 Task: Create a due date automation trigger when advanced on, on the wednesday before a card is due add dates due in in more than 1 days at 11:00 AM.
Action: Mouse moved to (1084, 79)
Screenshot: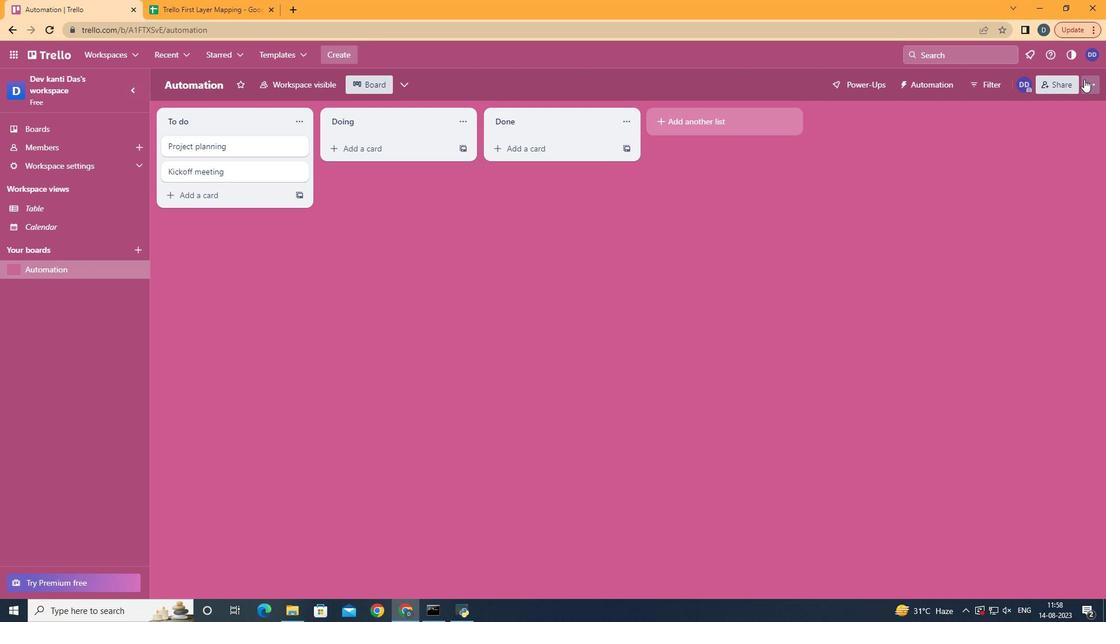 
Action: Mouse pressed left at (1084, 79)
Screenshot: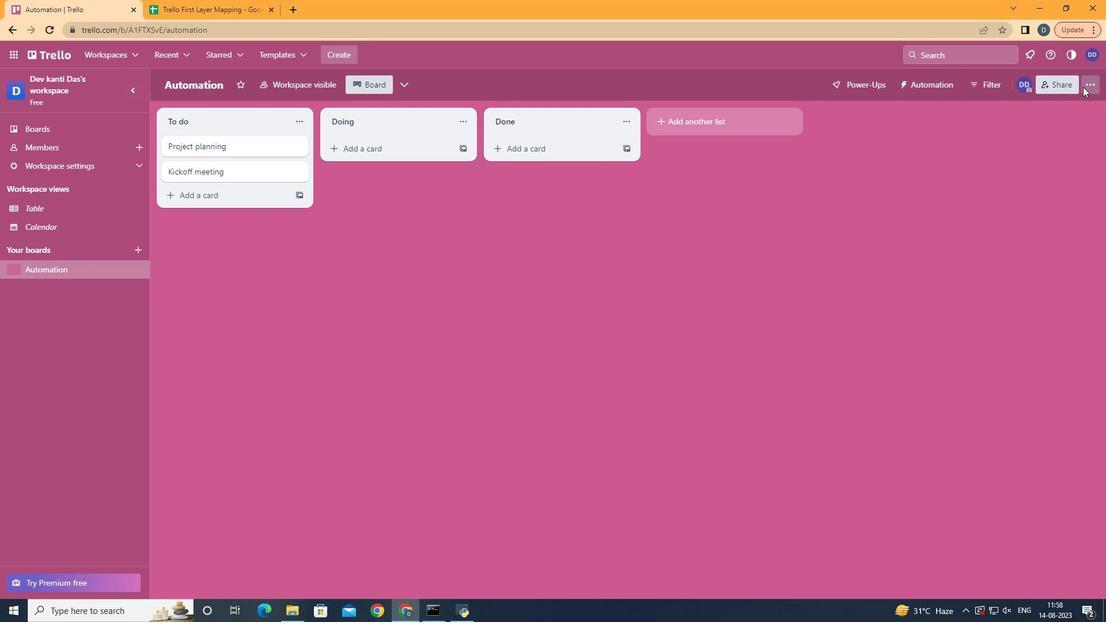 
Action: Mouse moved to (1018, 243)
Screenshot: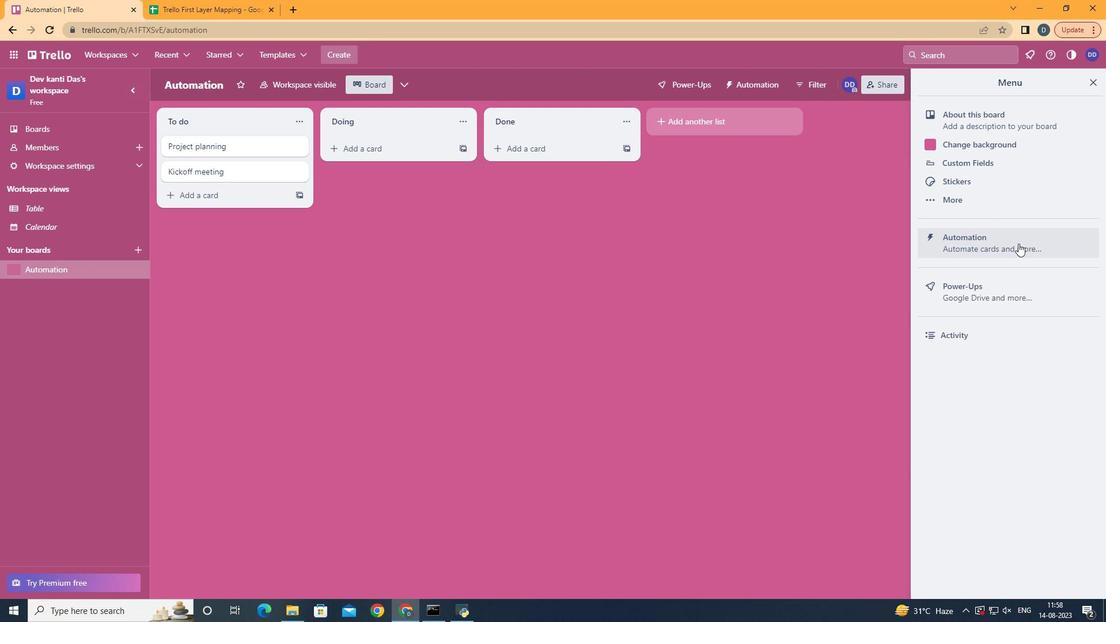 
Action: Mouse pressed left at (1018, 243)
Screenshot: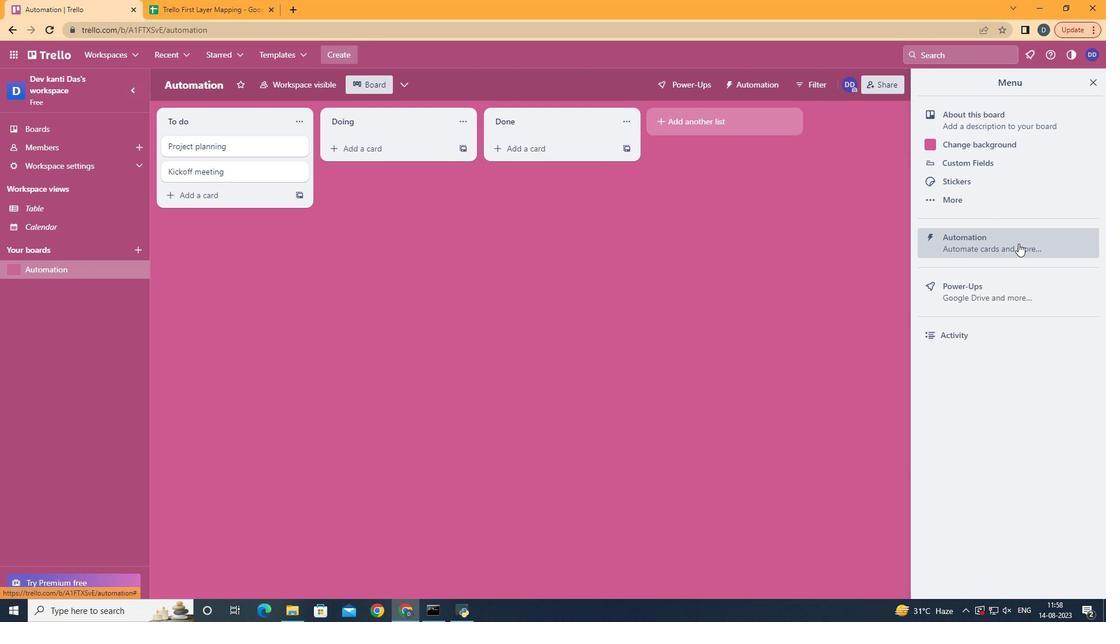 
Action: Mouse moved to (222, 228)
Screenshot: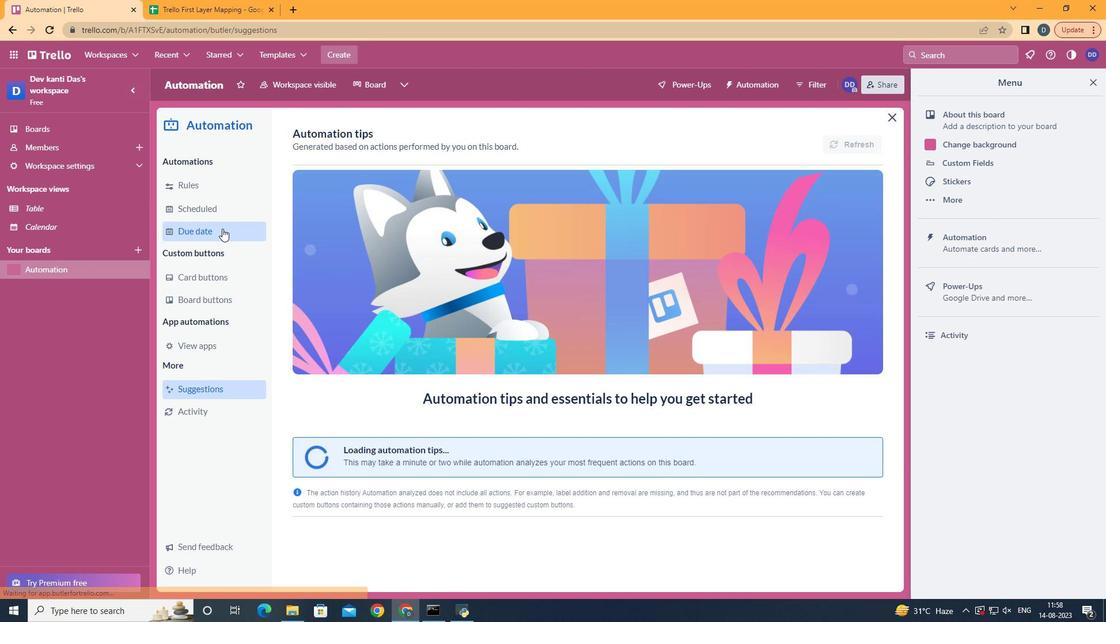
Action: Mouse pressed left at (222, 228)
Screenshot: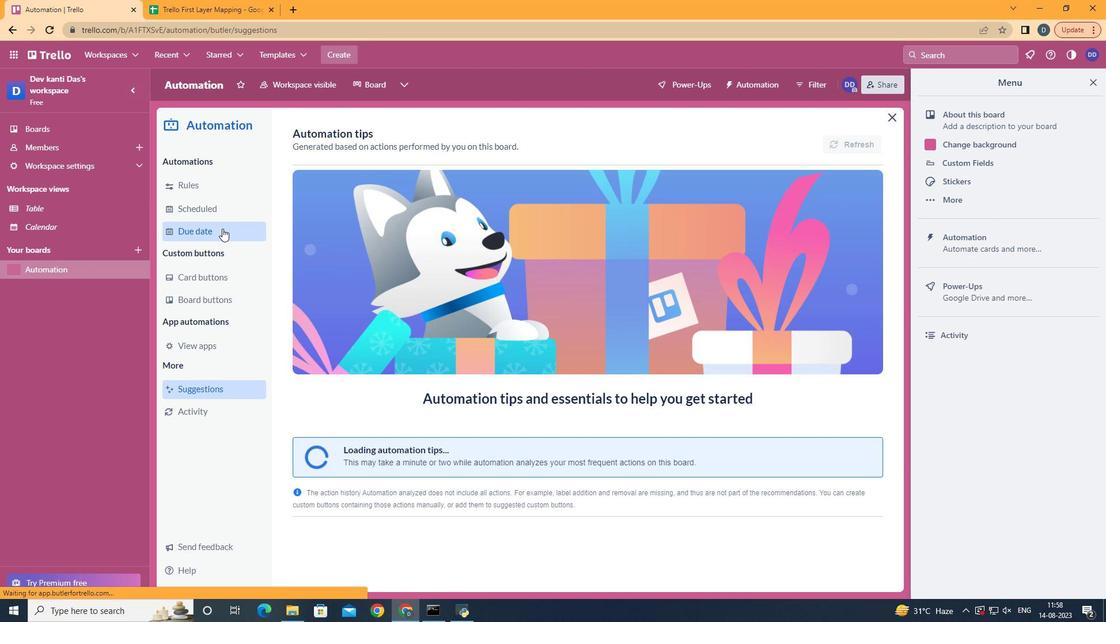 
Action: Mouse moved to (808, 139)
Screenshot: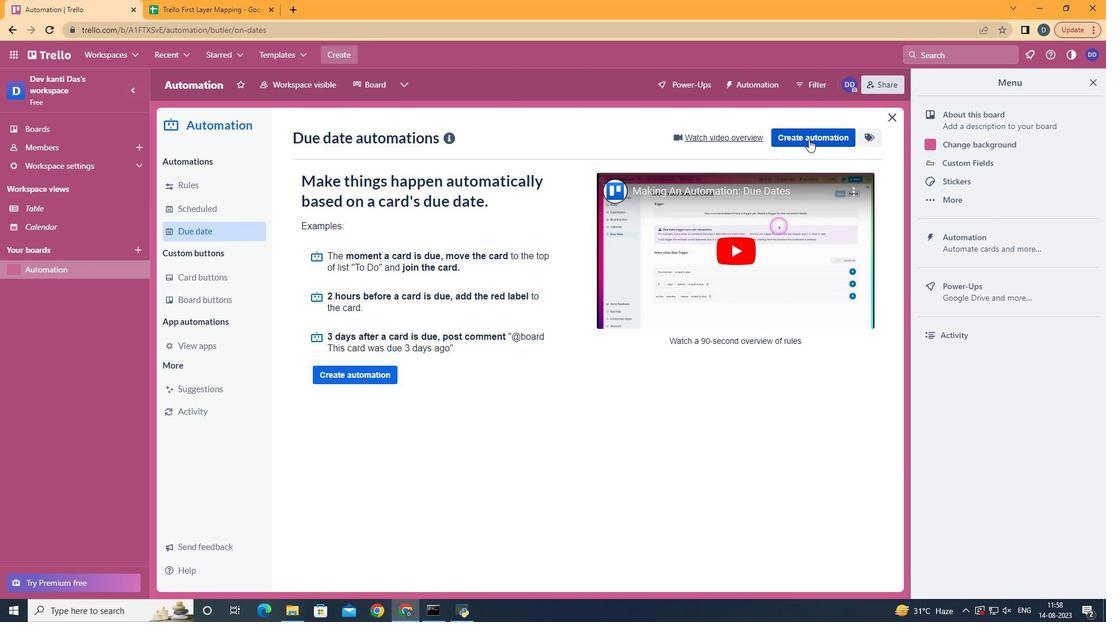 
Action: Mouse pressed left at (808, 139)
Screenshot: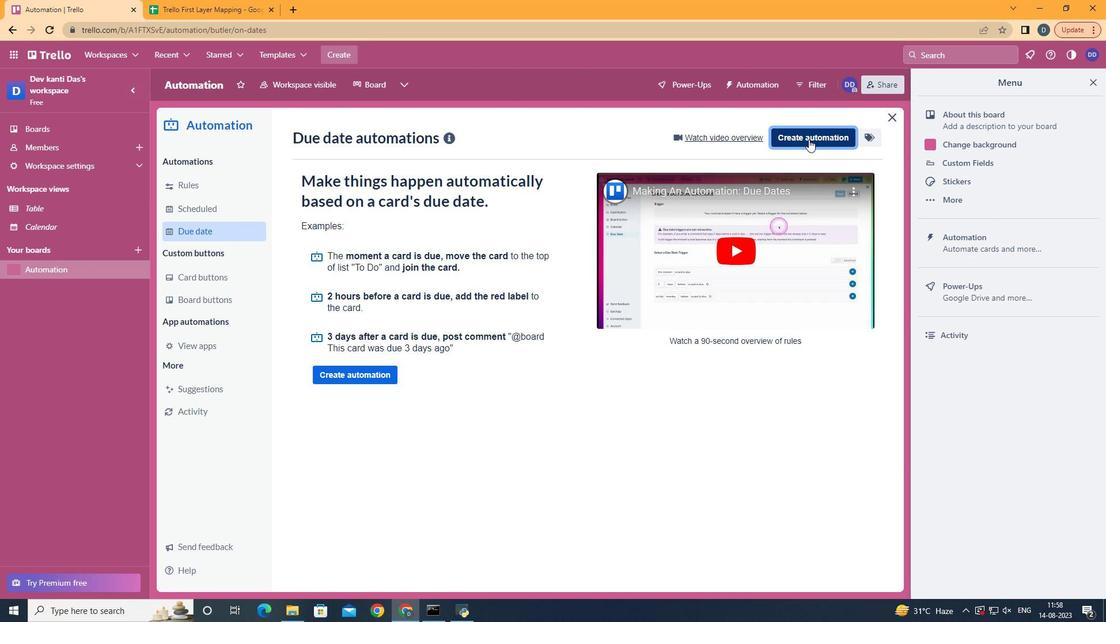 
Action: Mouse moved to (603, 255)
Screenshot: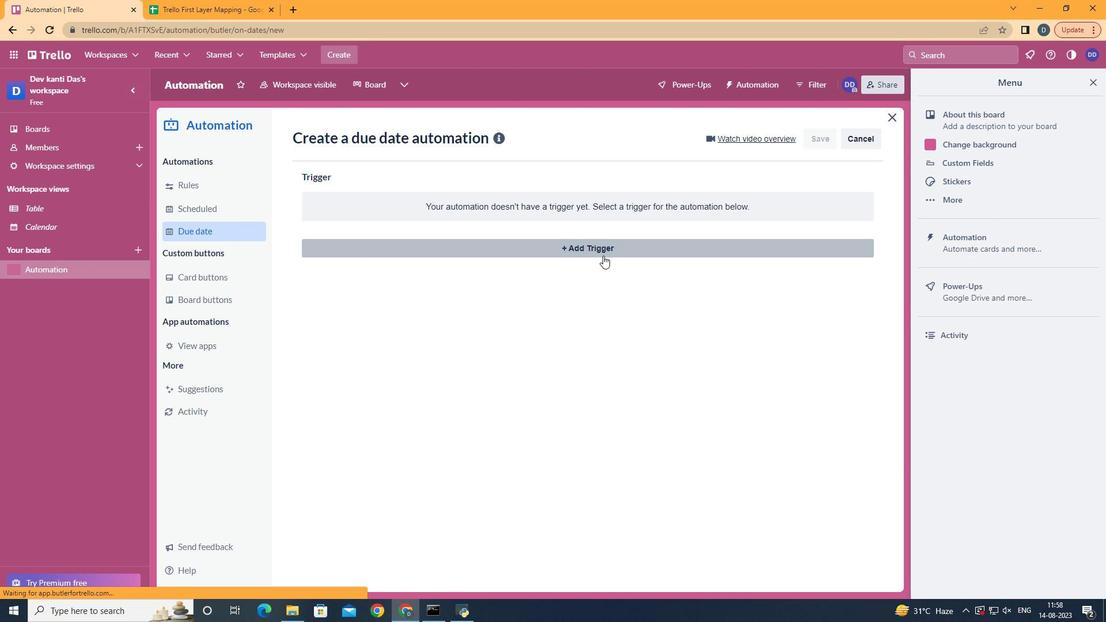 
Action: Mouse pressed left at (603, 255)
Screenshot: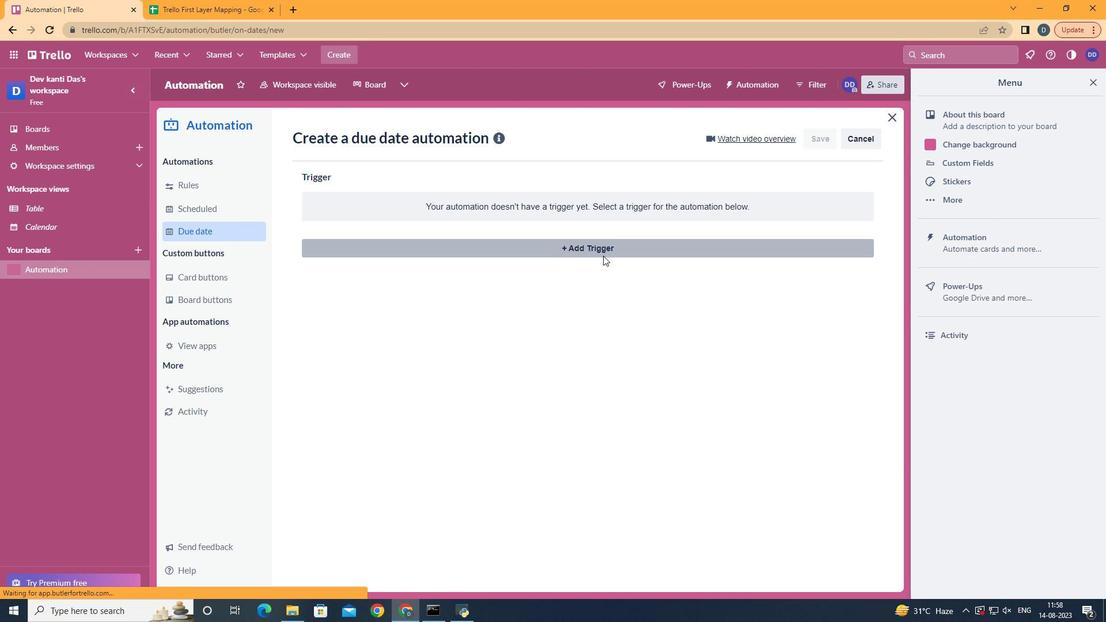 
Action: Mouse moved to (374, 346)
Screenshot: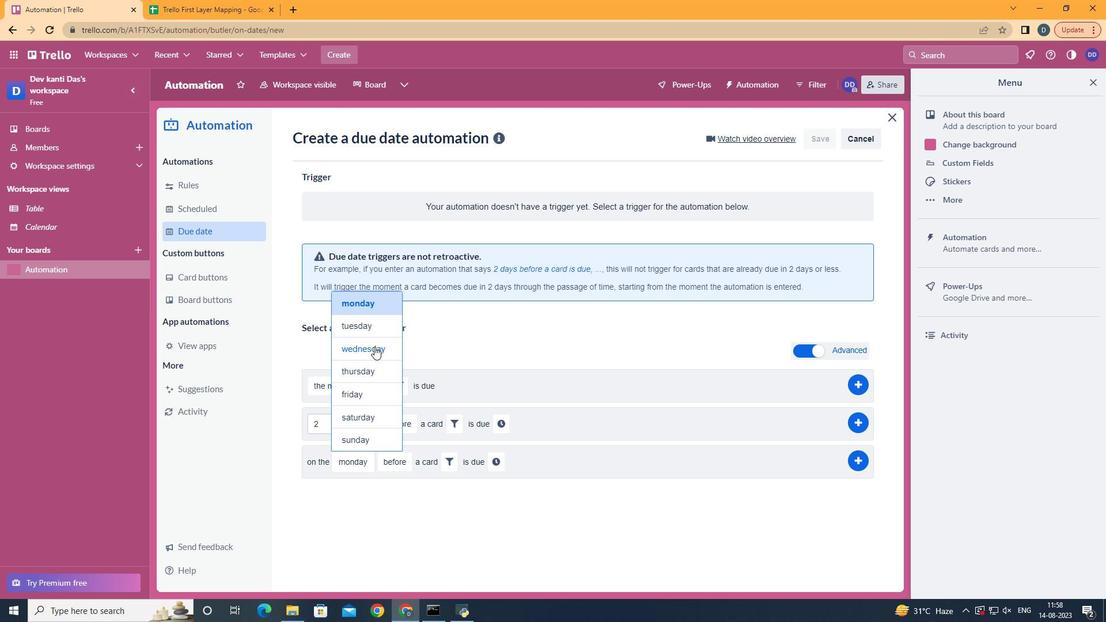 
Action: Mouse pressed left at (374, 346)
Screenshot: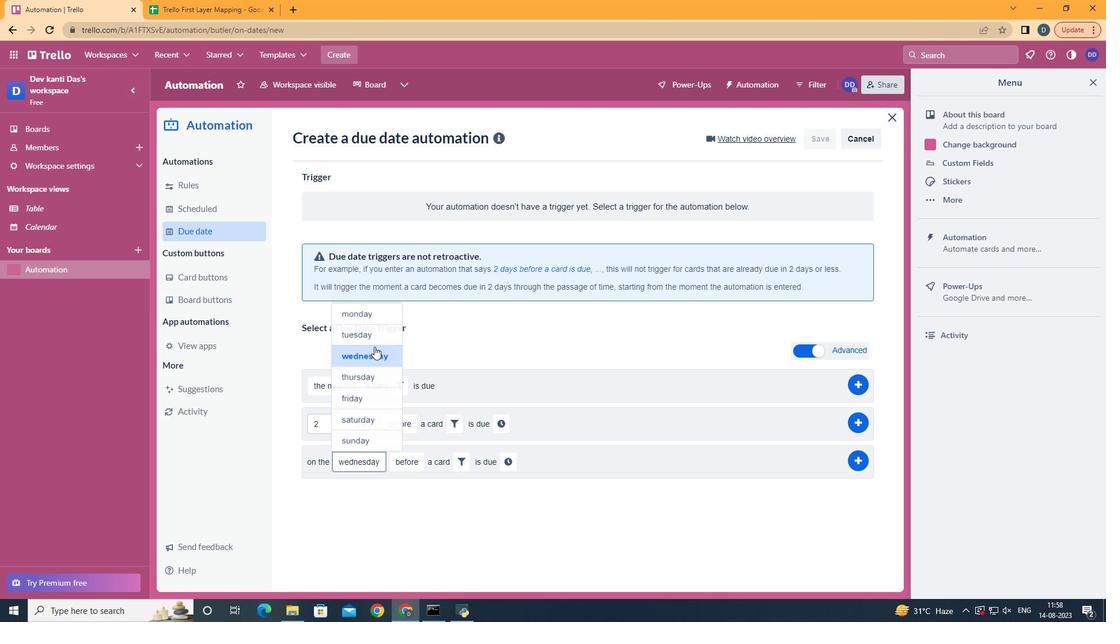 
Action: Mouse moved to (458, 455)
Screenshot: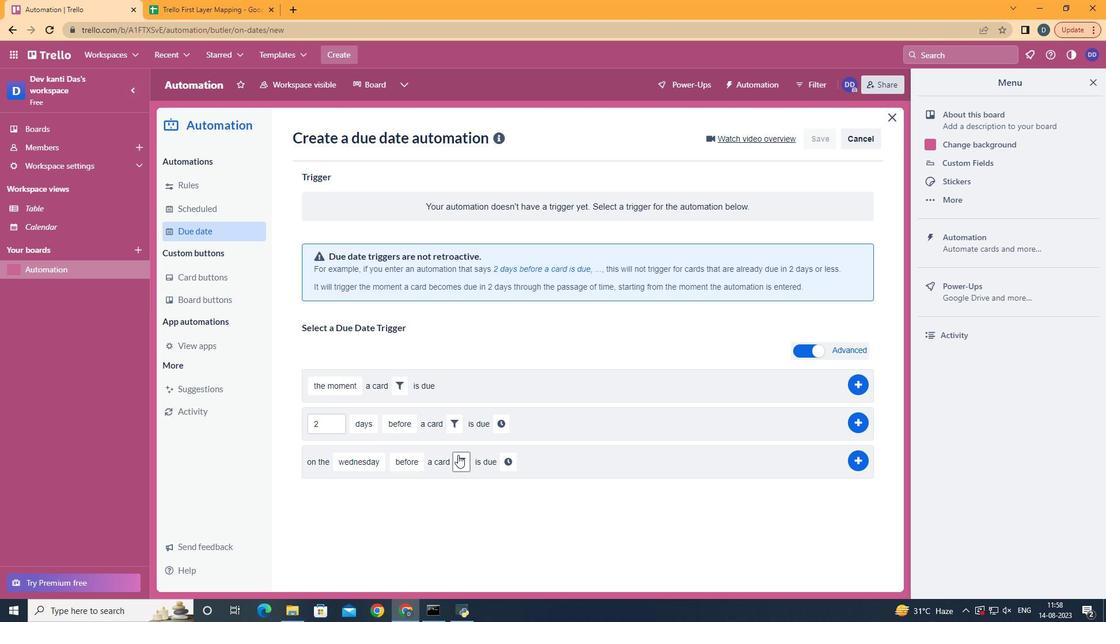 
Action: Mouse pressed left at (458, 455)
Screenshot: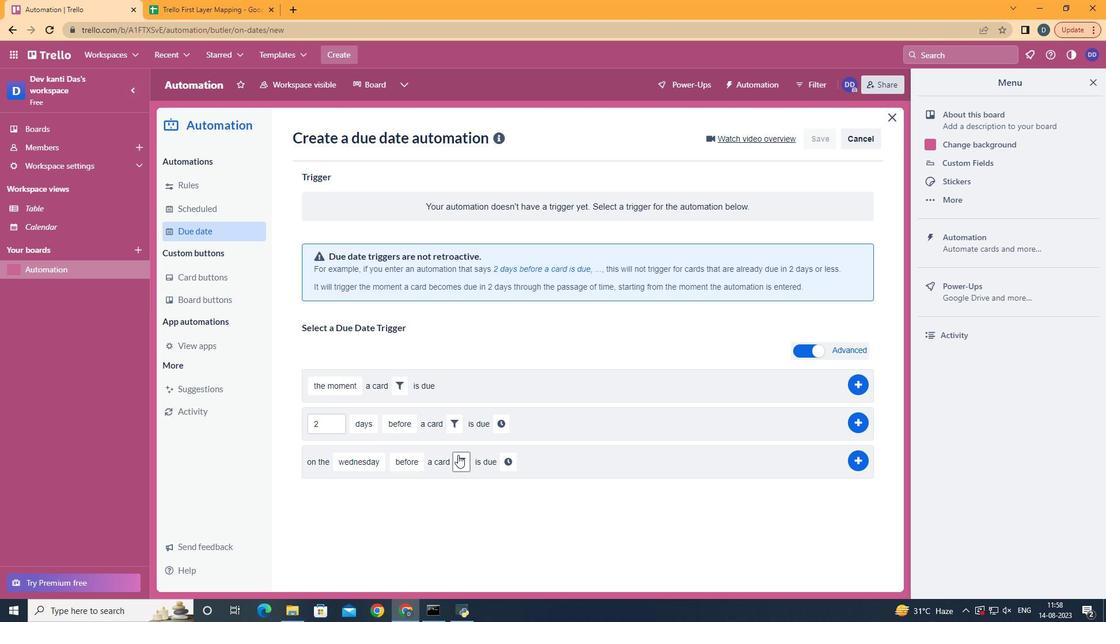 
Action: Mouse moved to (511, 498)
Screenshot: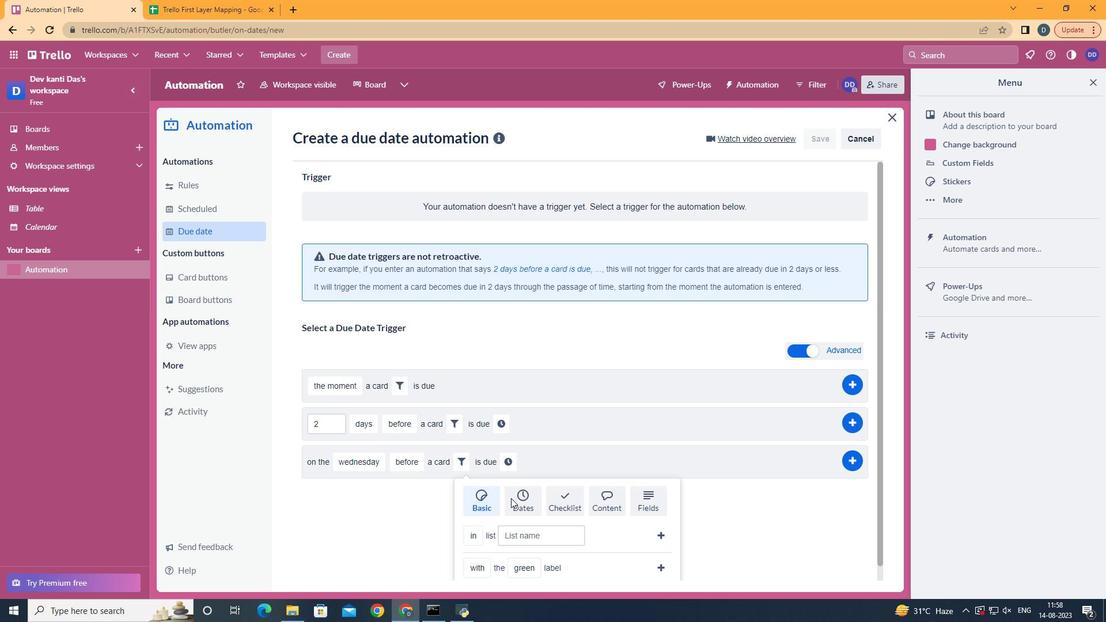 
Action: Mouse pressed left at (511, 498)
Screenshot: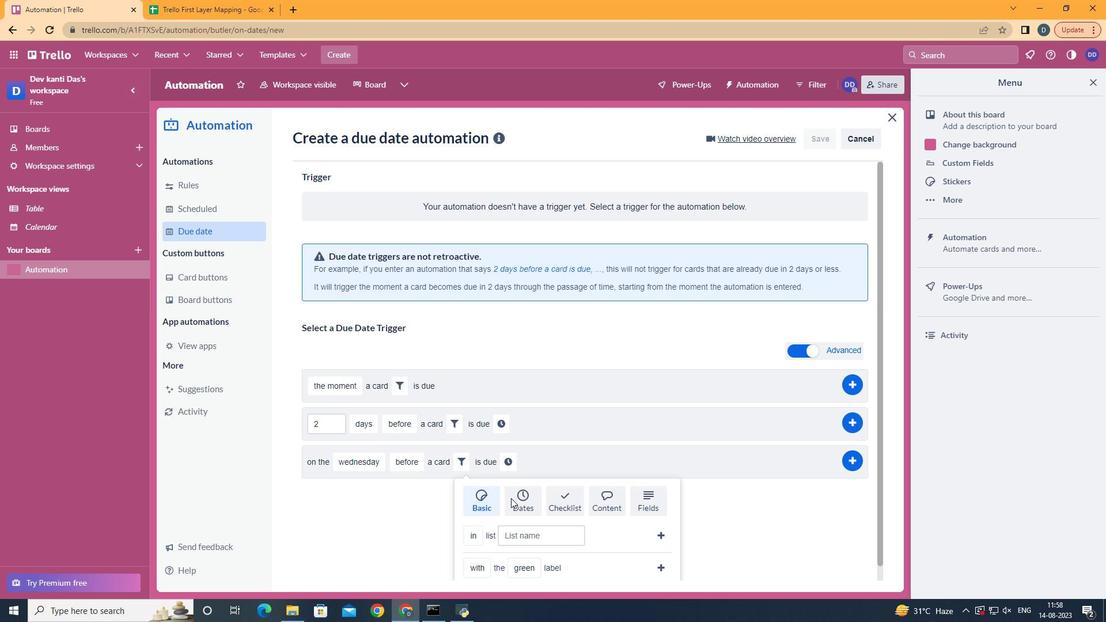 
Action: Mouse scrolled (511, 497) with delta (0, 0)
Screenshot: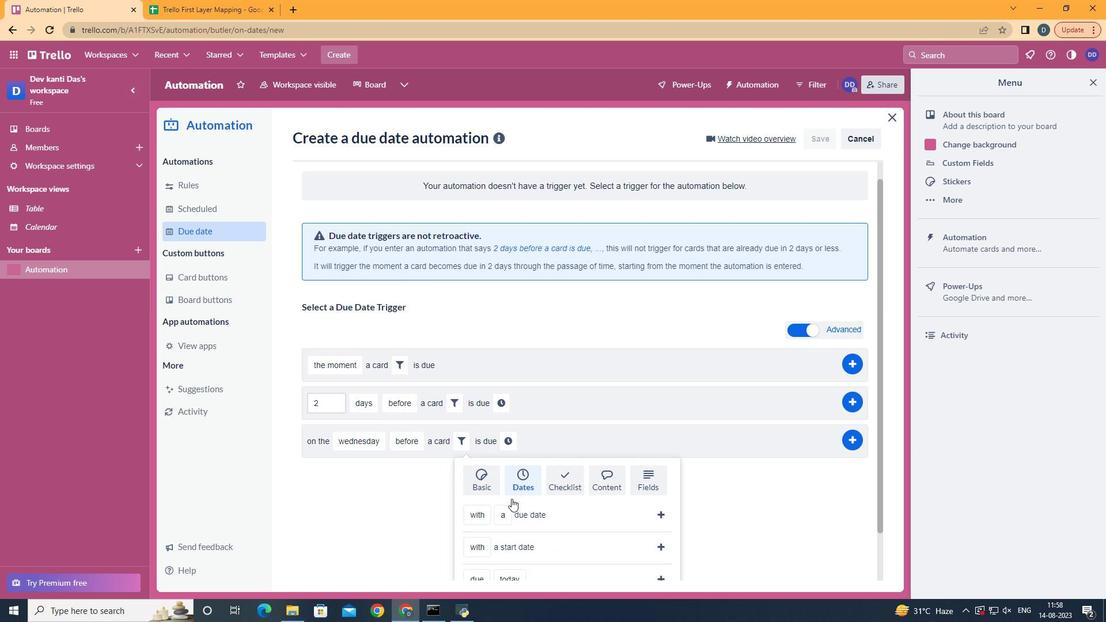 
Action: Mouse scrolled (511, 497) with delta (0, 0)
Screenshot: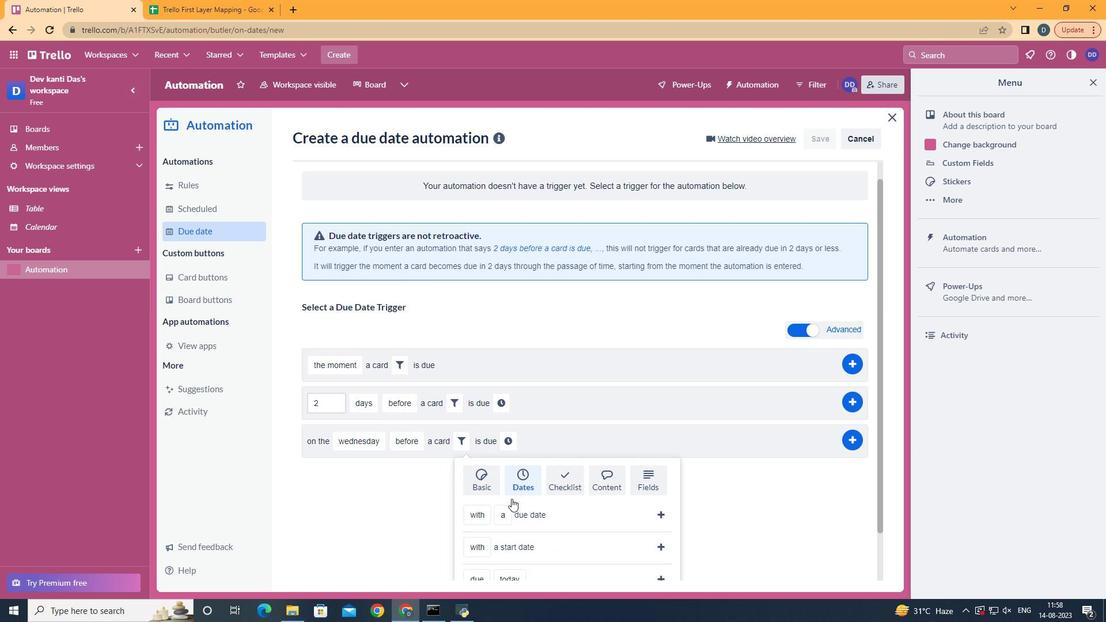 
Action: Mouse scrolled (511, 497) with delta (0, 0)
Screenshot: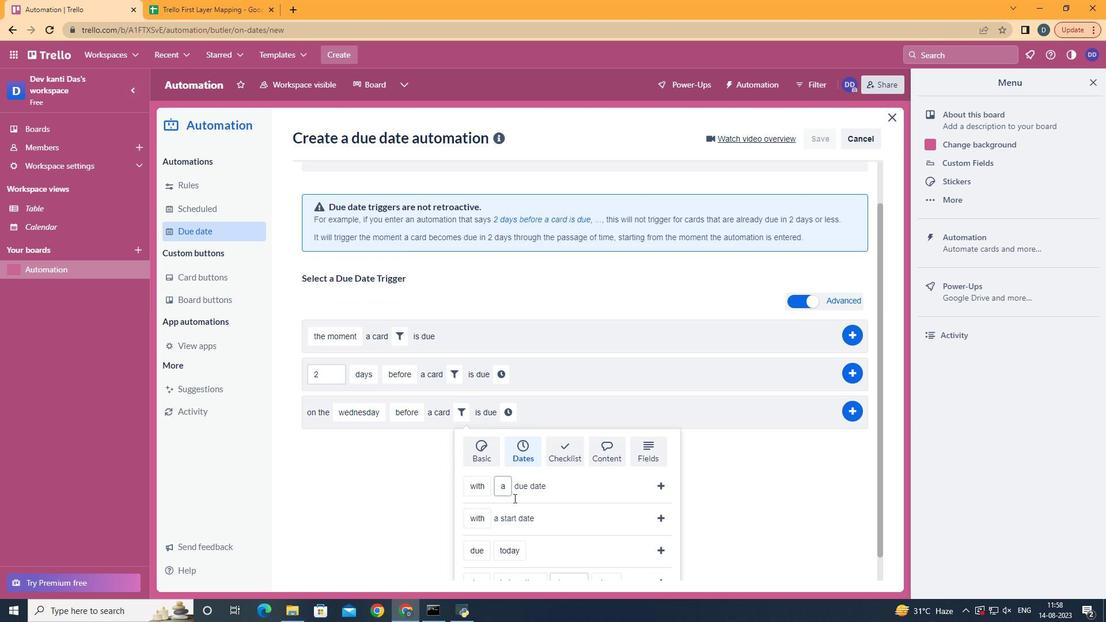 
Action: Mouse scrolled (511, 497) with delta (0, 0)
Screenshot: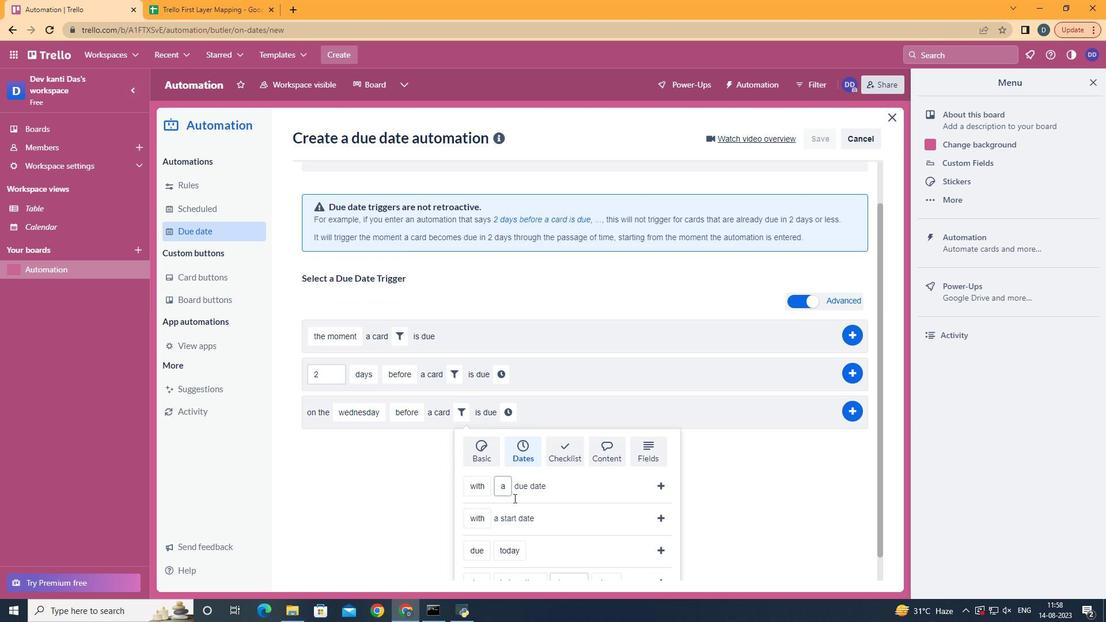 
Action: Mouse moved to (529, 484)
Screenshot: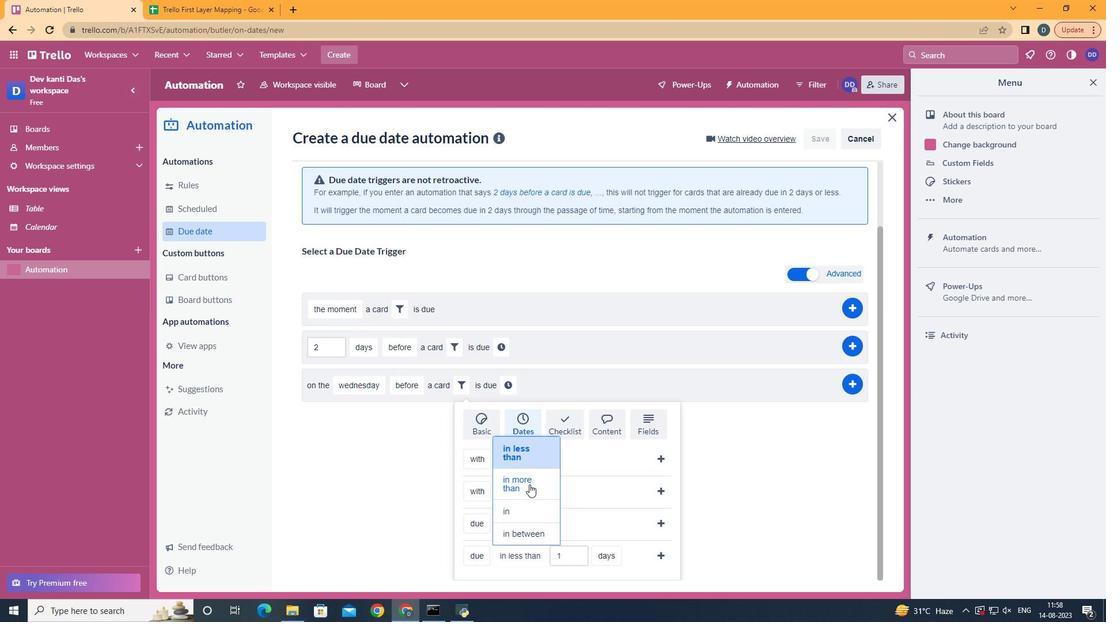 
Action: Mouse pressed left at (529, 484)
Screenshot: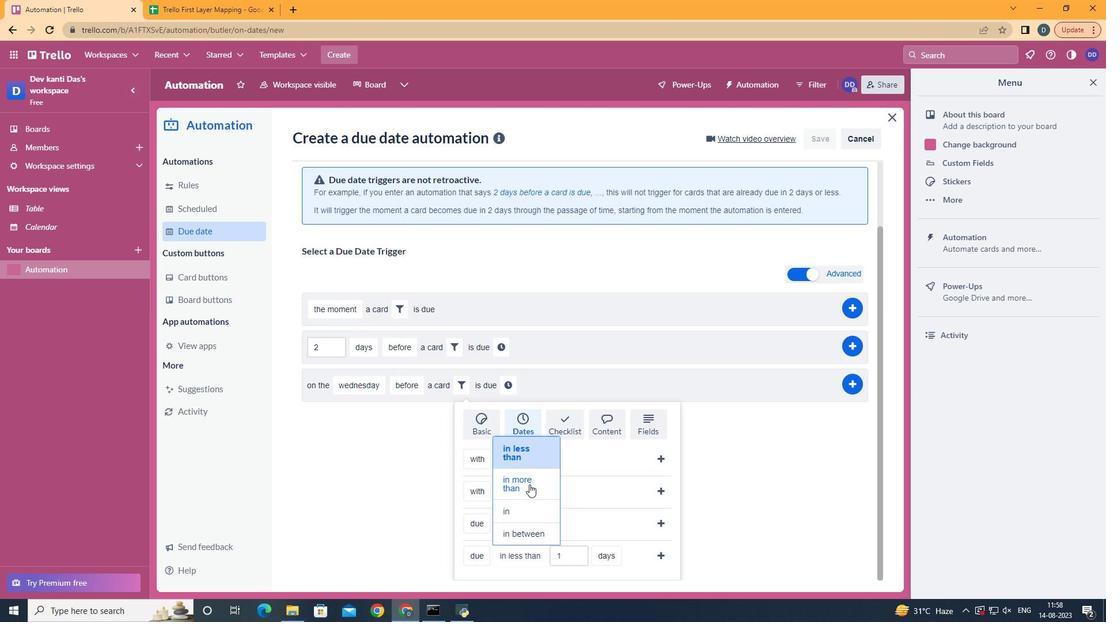 
Action: Mouse moved to (656, 557)
Screenshot: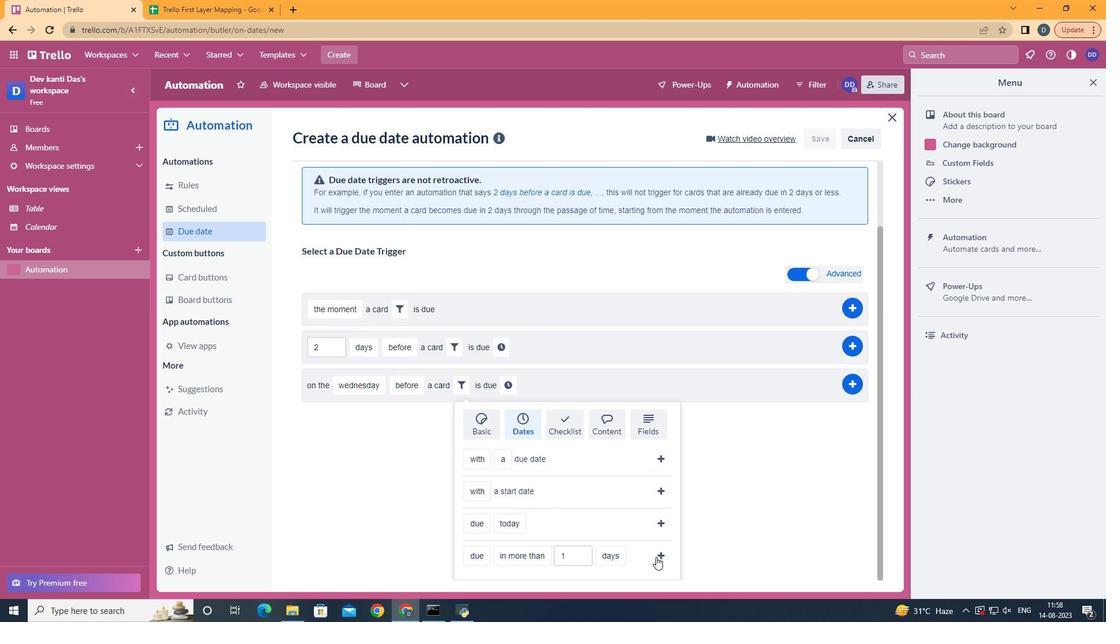 
Action: Mouse pressed left at (656, 557)
Screenshot: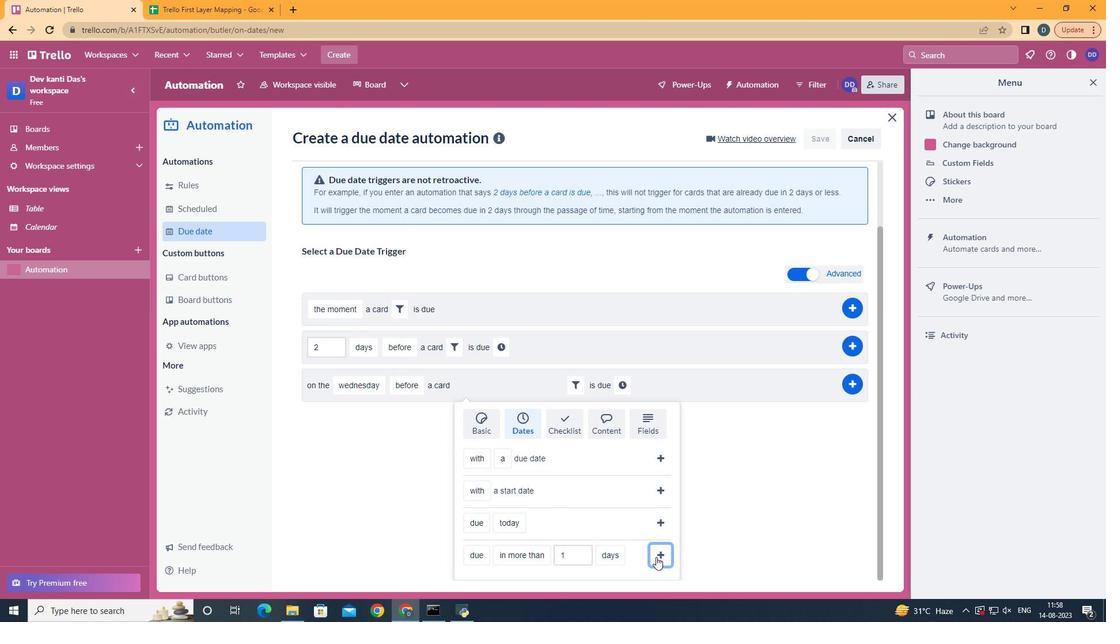 
Action: Mouse moved to (615, 460)
Screenshot: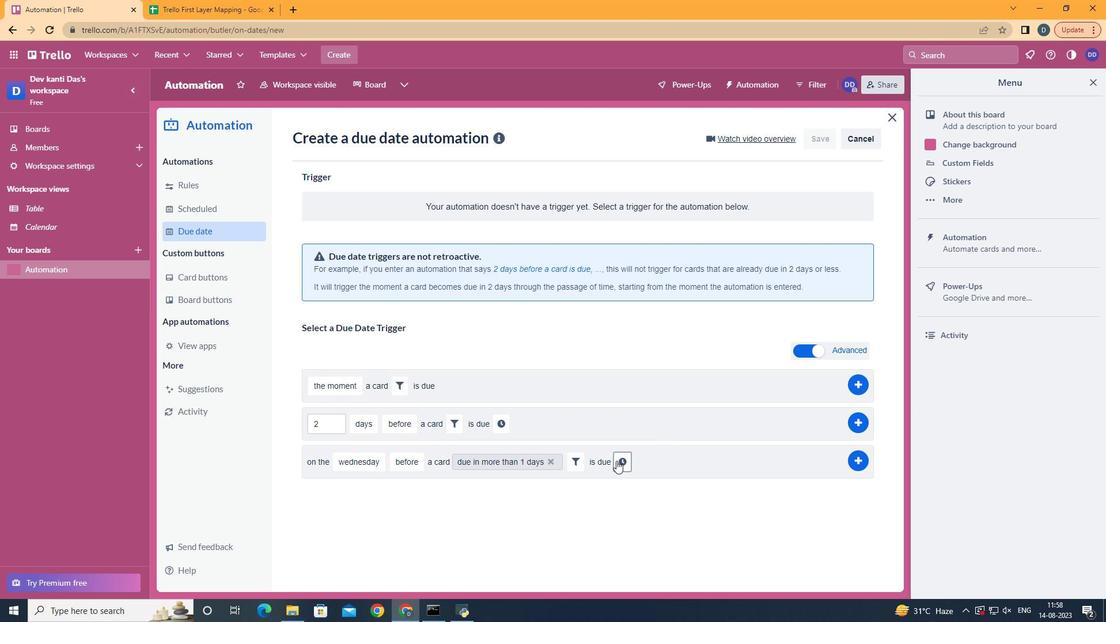 
Action: Mouse pressed left at (615, 460)
Screenshot: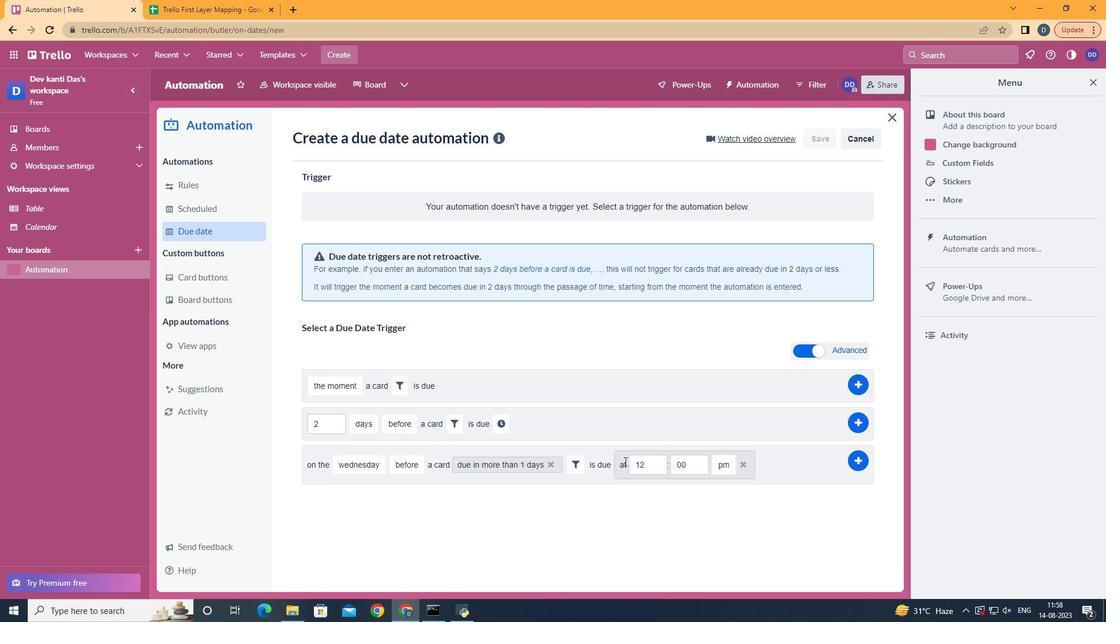 
Action: Mouse moved to (658, 462)
Screenshot: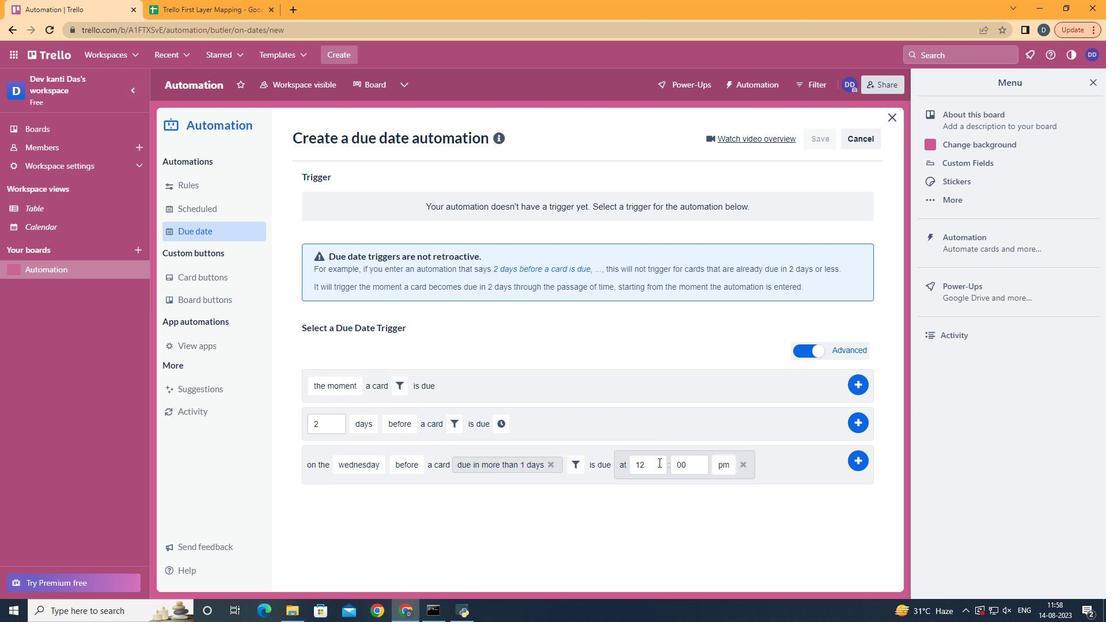 
Action: Mouse pressed left at (658, 462)
Screenshot: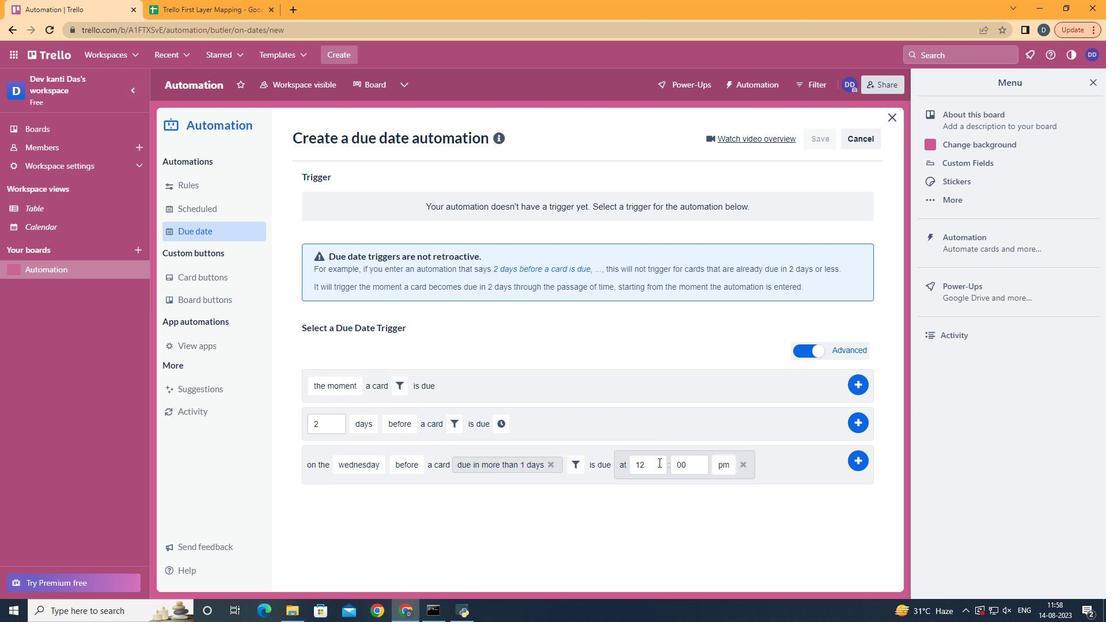 
Action: Mouse moved to (656, 462)
Screenshot: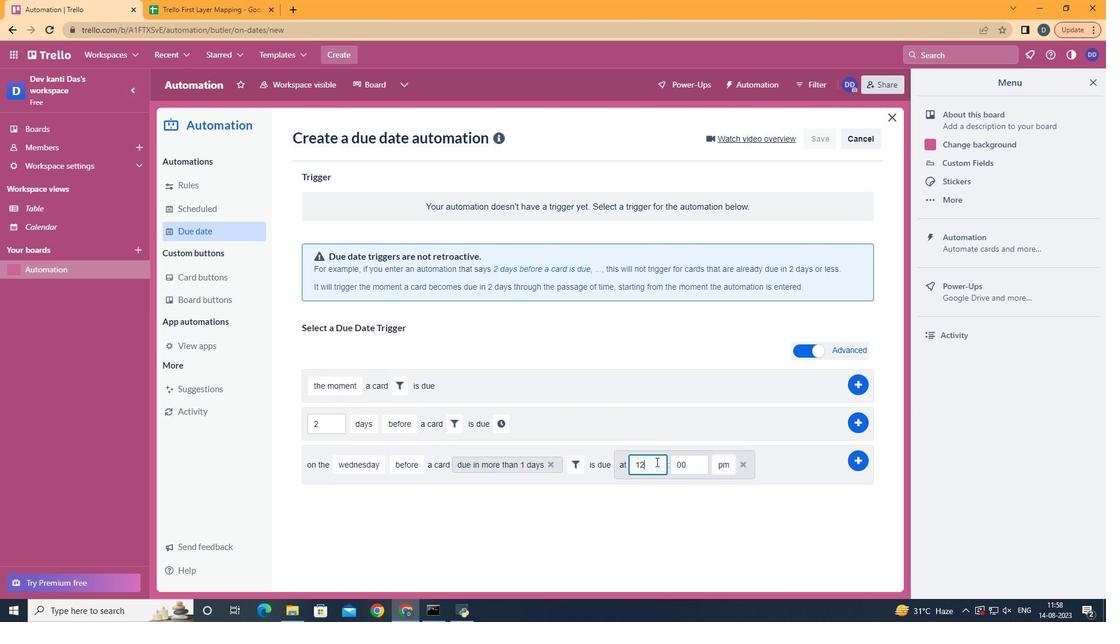 
Action: Key pressed <Key.backspace>1
Screenshot: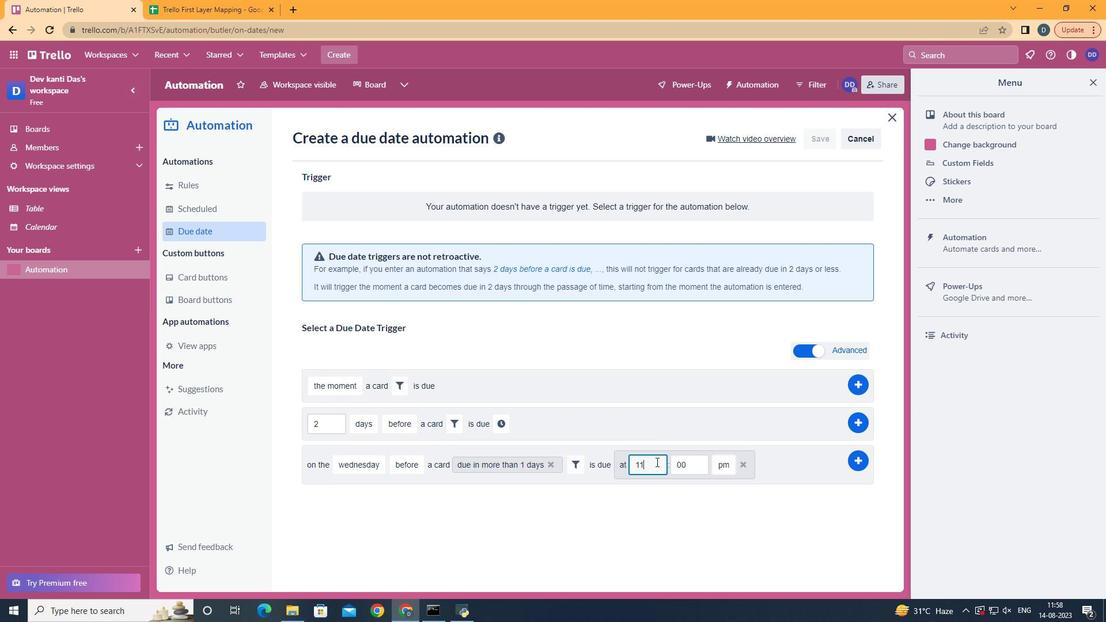 
Action: Mouse moved to (730, 481)
Screenshot: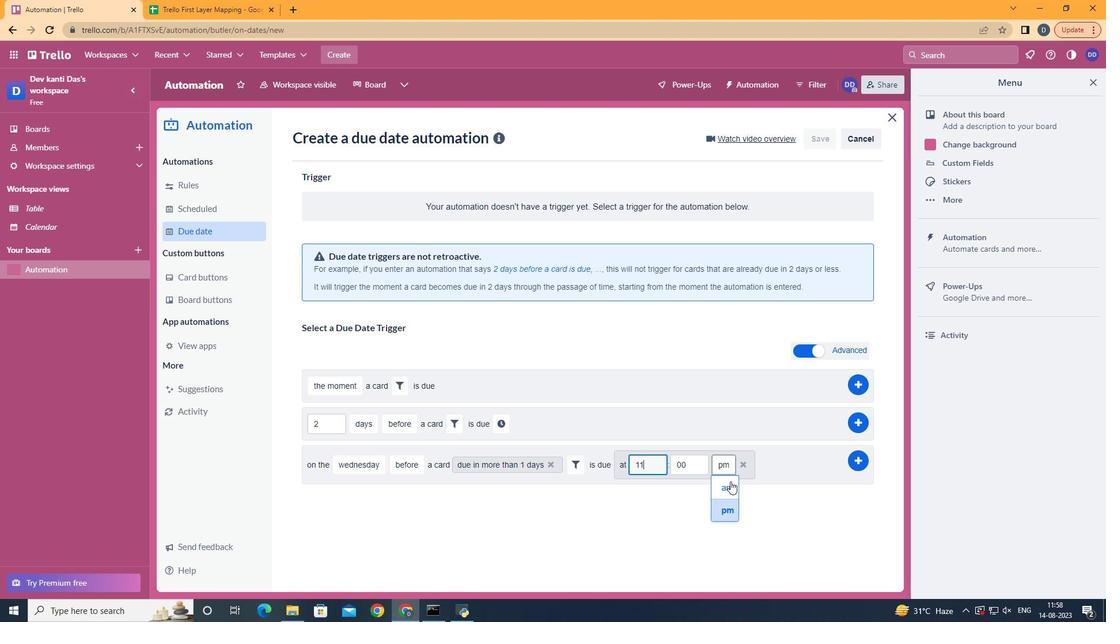 
Action: Mouse pressed left at (730, 481)
Screenshot: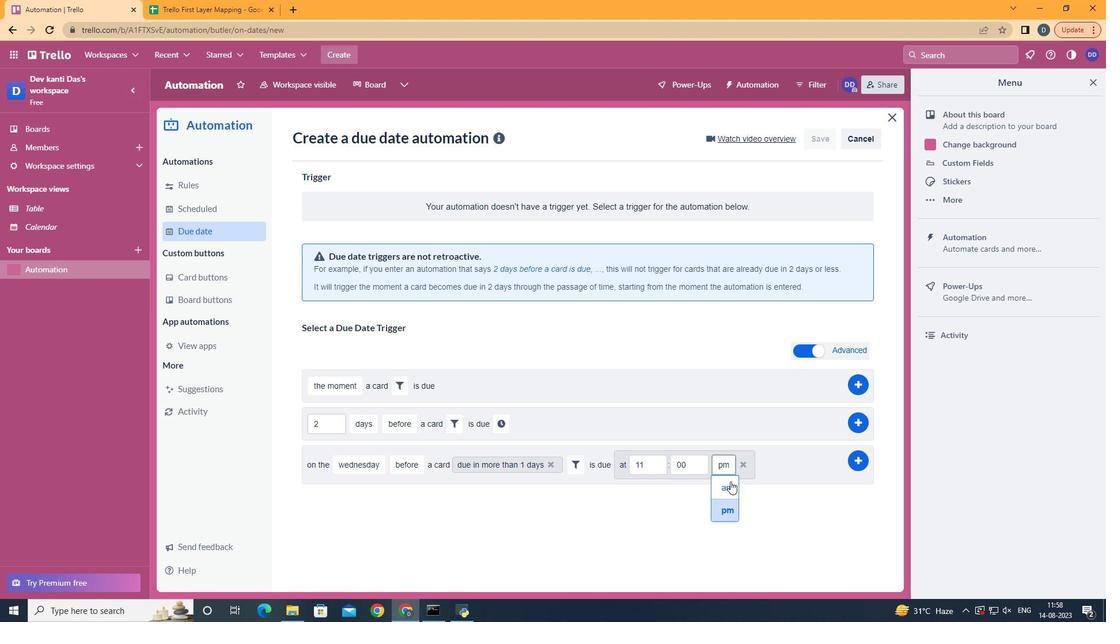 
Action: Mouse moved to (853, 463)
Screenshot: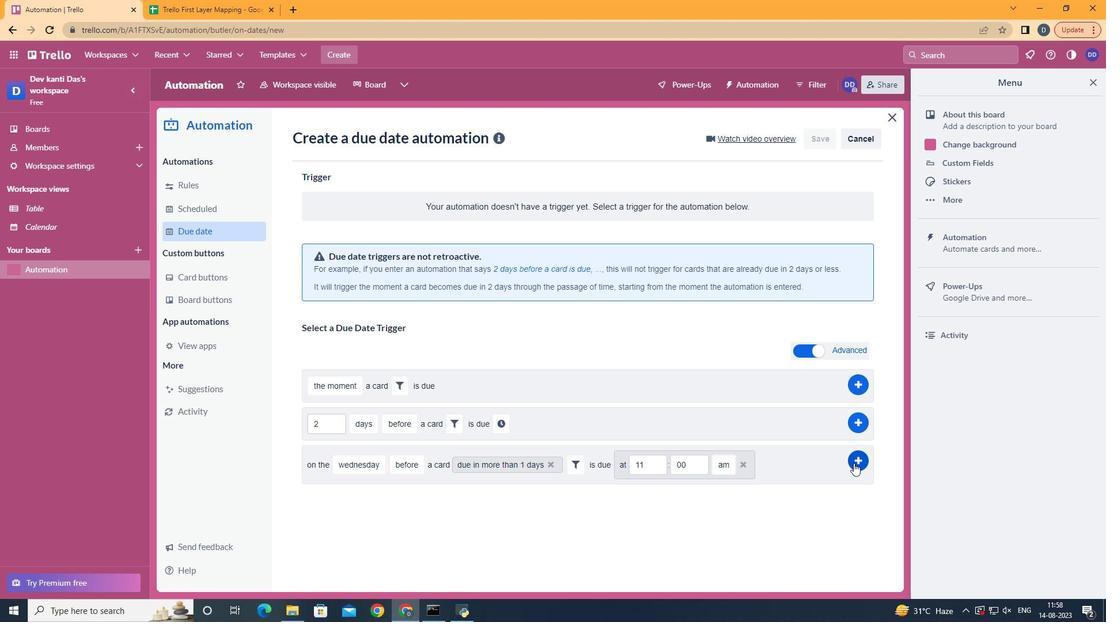 
Action: Mouse pressed left at (853, 463)
Screenshot: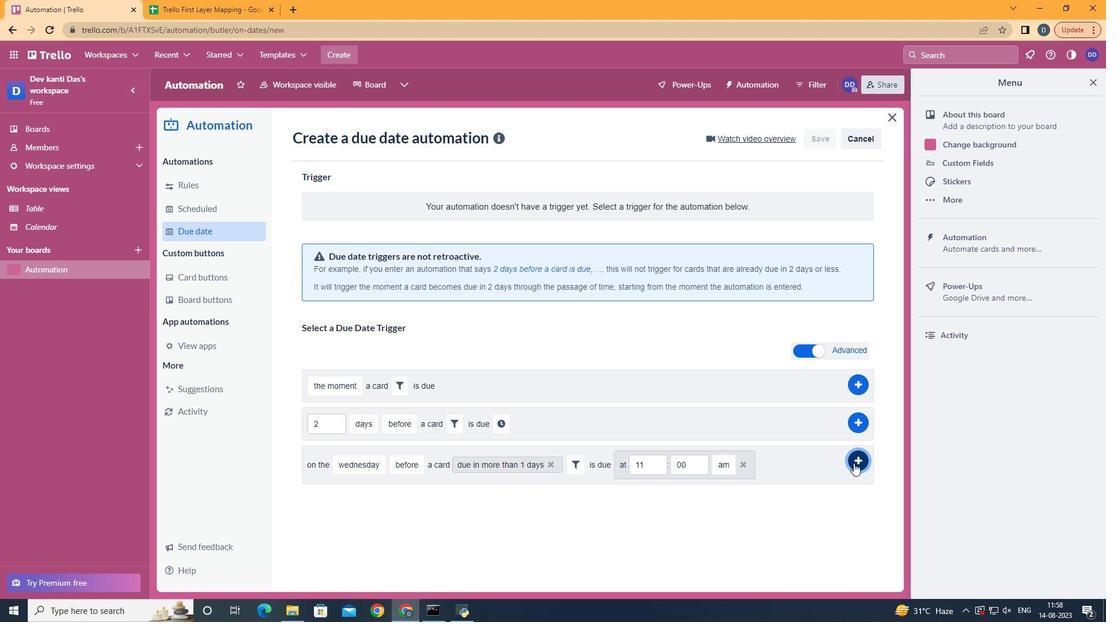 
